 Task: Rotate the clip clockwise in Style Ken Burns
Action: Mouse moved to (662, 253)
Screenshot: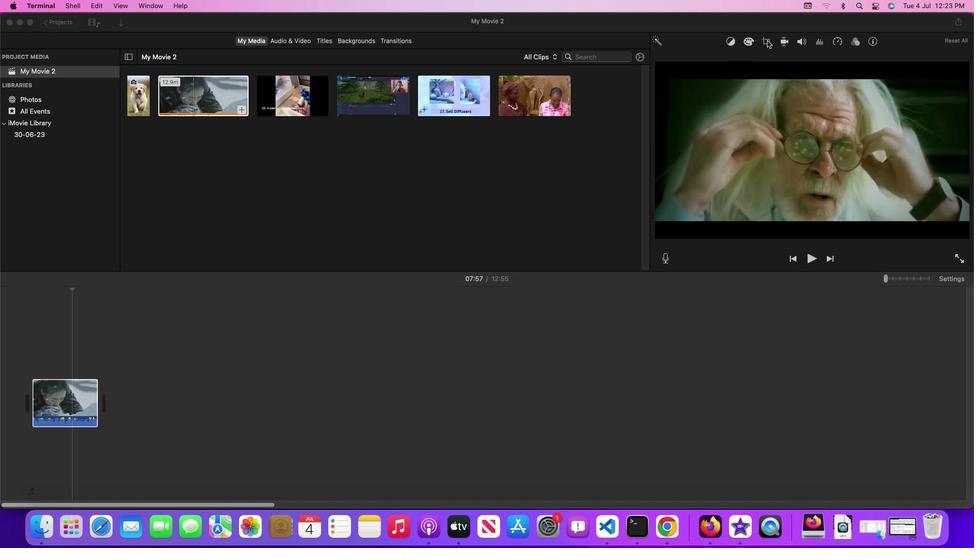 
Action: Mouse pressed left at (662, 253)
Screenshot: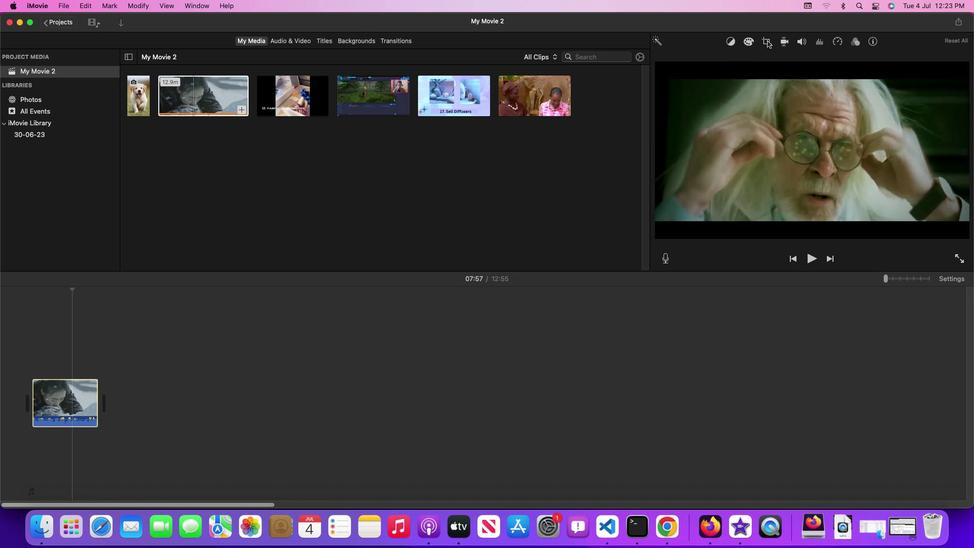 
Action: Mouse moved to (662, 253)
Screenshot: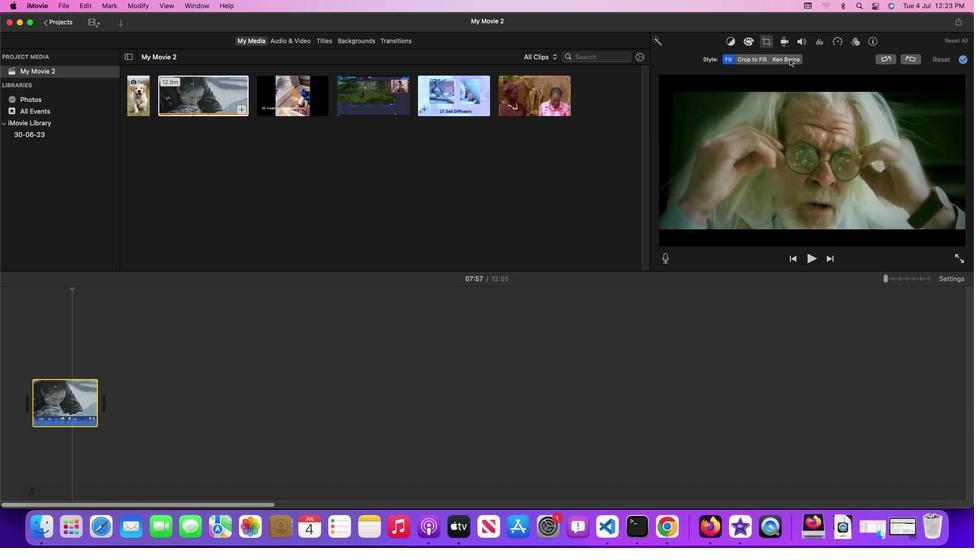 
Action: Mouse pressed left at (662, 253)
Screenshot: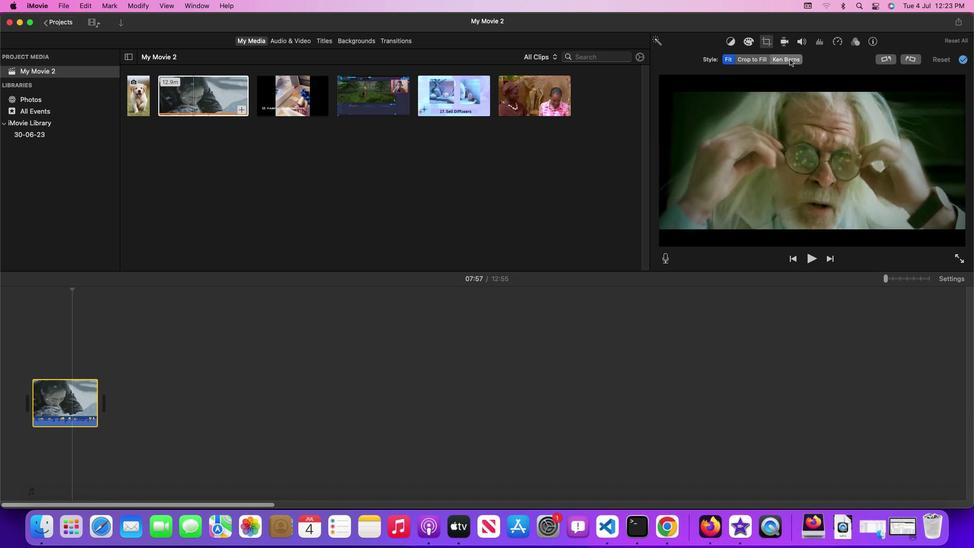 
Action: Mouse moved to (662, 253)
Screenshot: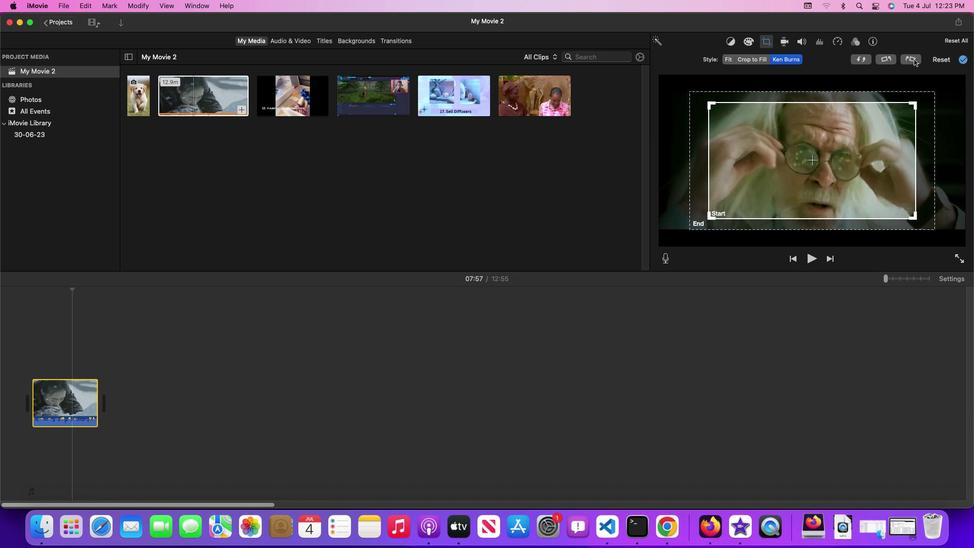 
Action: Mouse pressed left at (662, 253)
Screenshot: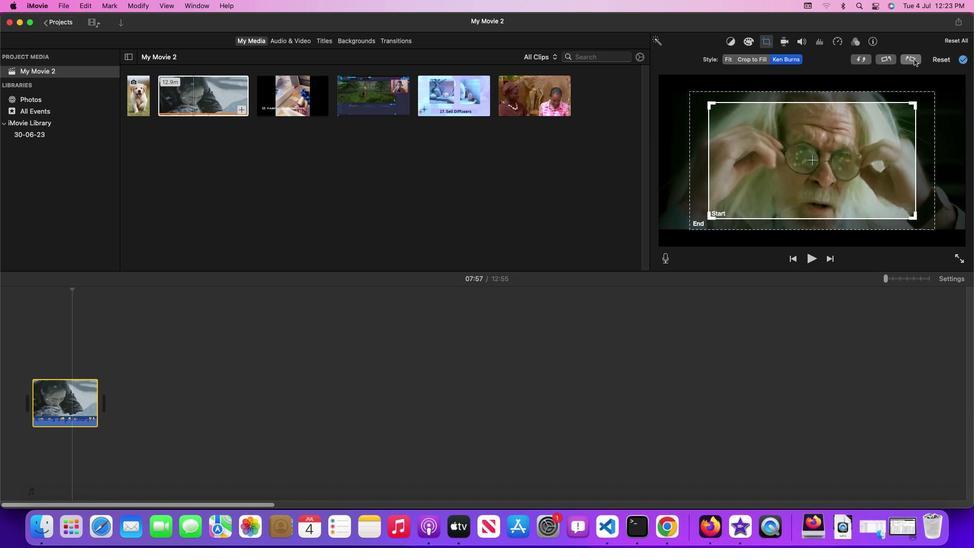 
Action: Mouse moved to (662, 253)
Screenshot: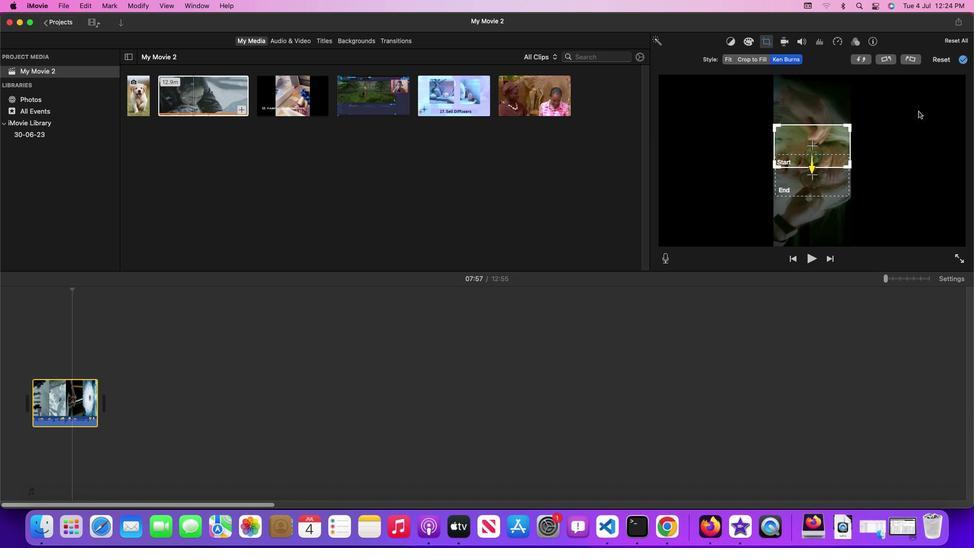 
